Task: Check the percentage active listings of backyard in the last 3 years.
Action: Mouse moved to (990, 212)
Screenshot: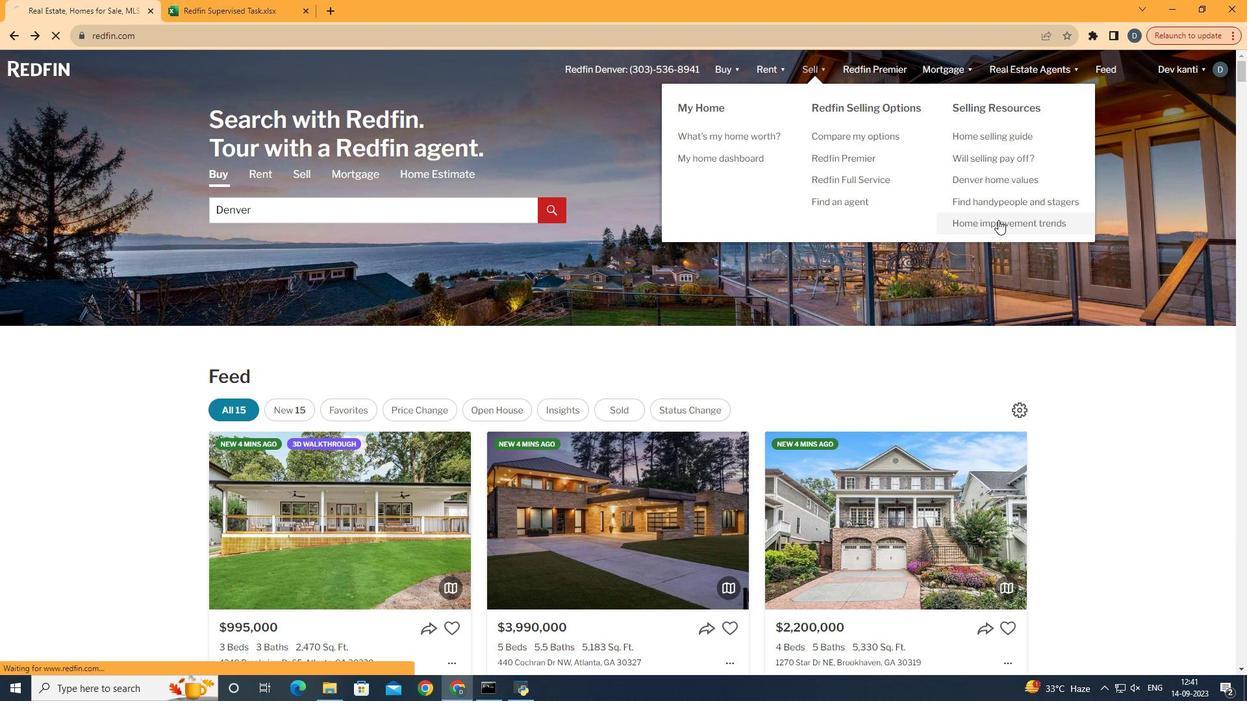 
Action: Mouse pressed left at (990, 212)
Screenshot: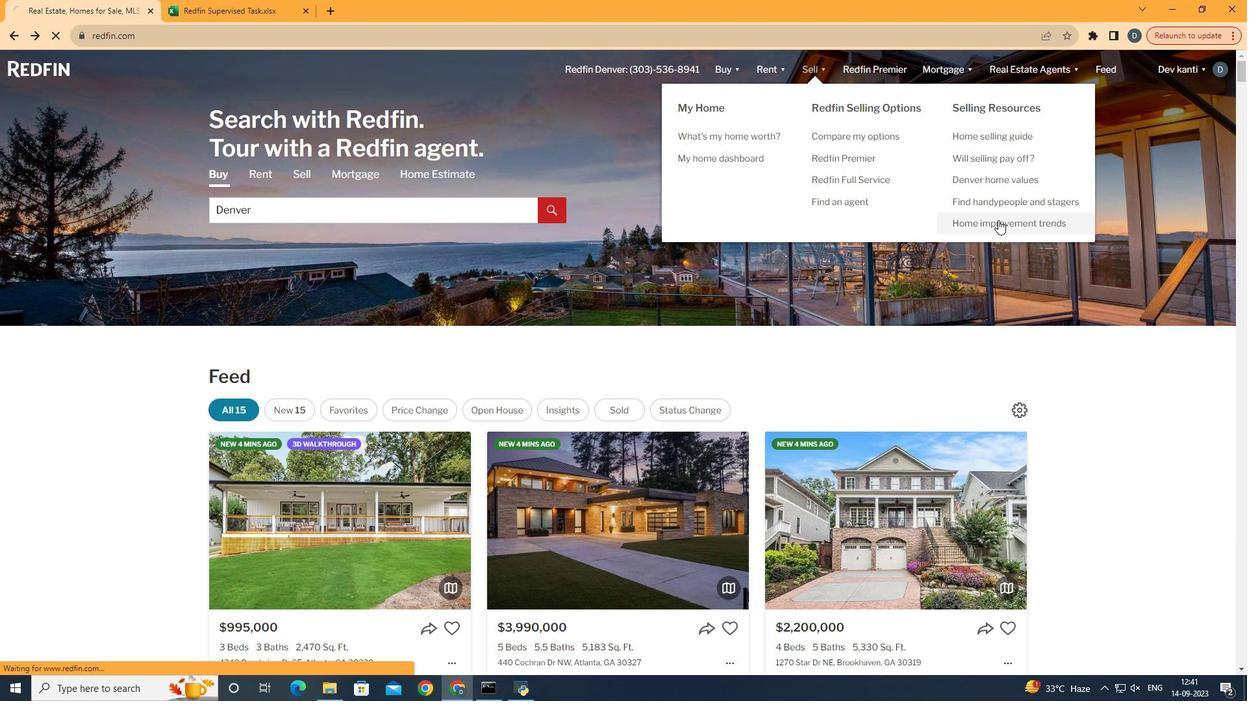 
Action: Mouse moved to (303, 233)
Screenshot: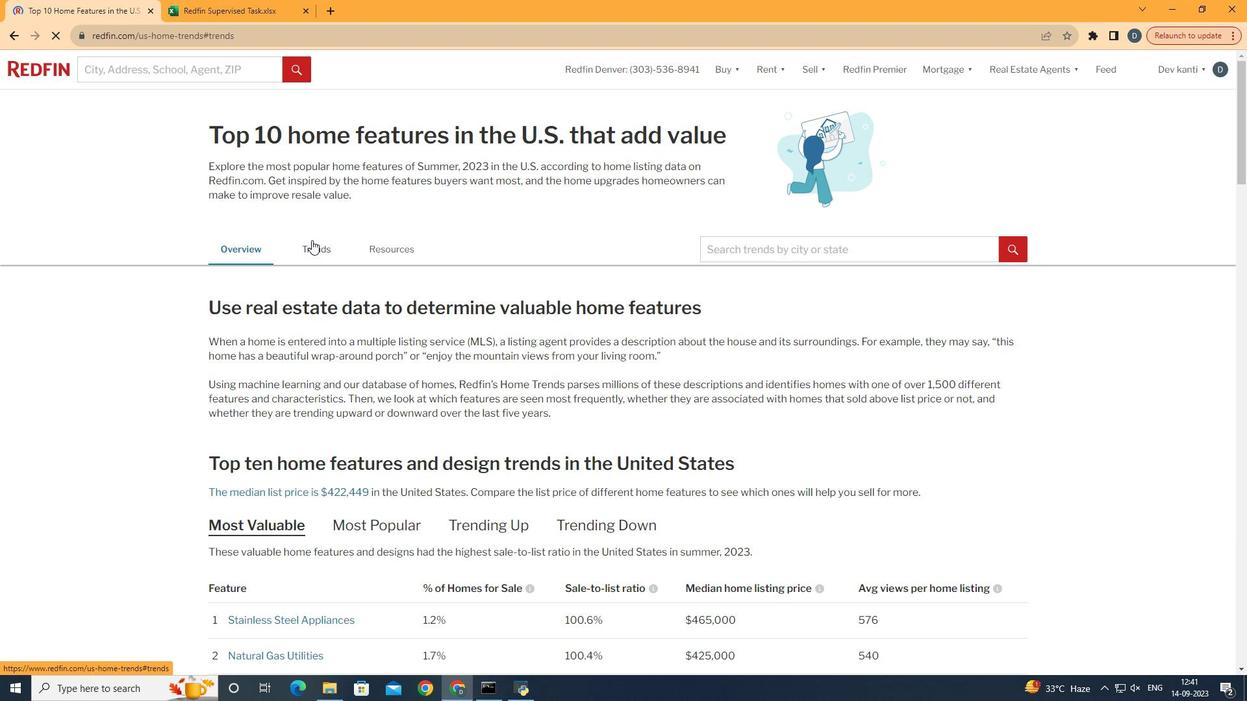 
Action: Mouse pressed left at (303, 233)
Screenshot: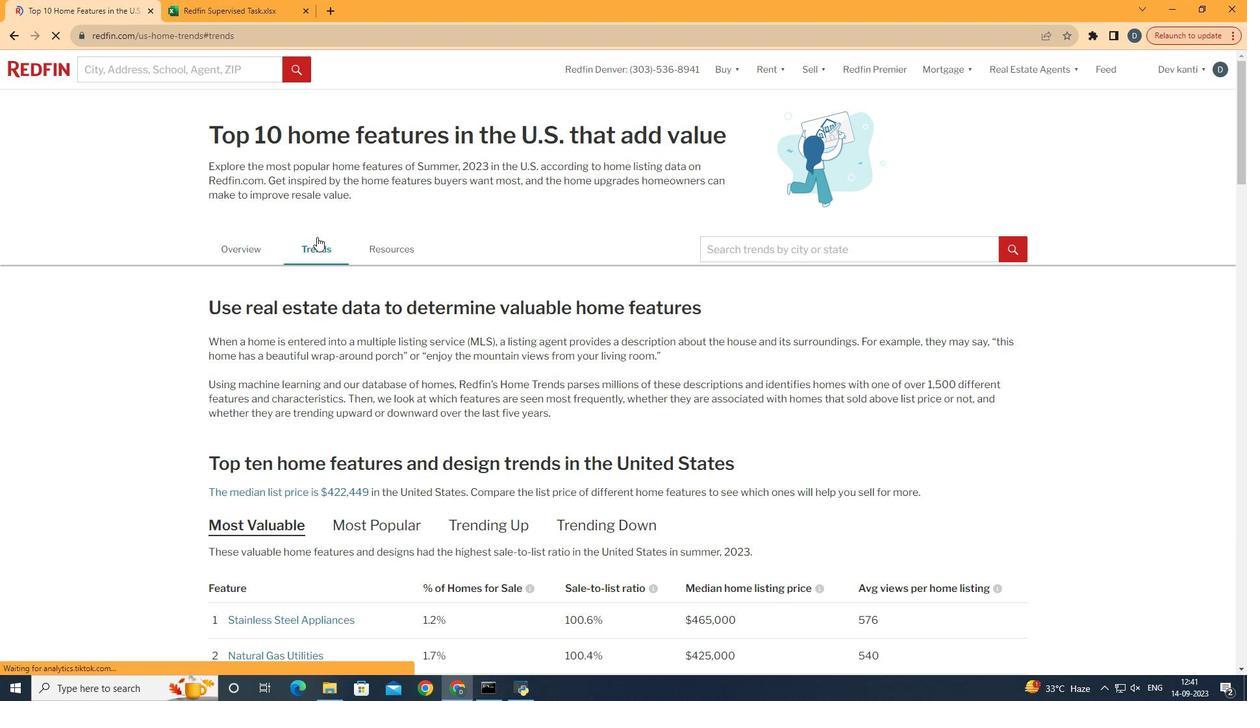 
Action: Mouse moved to (461, 414)
Screenshot: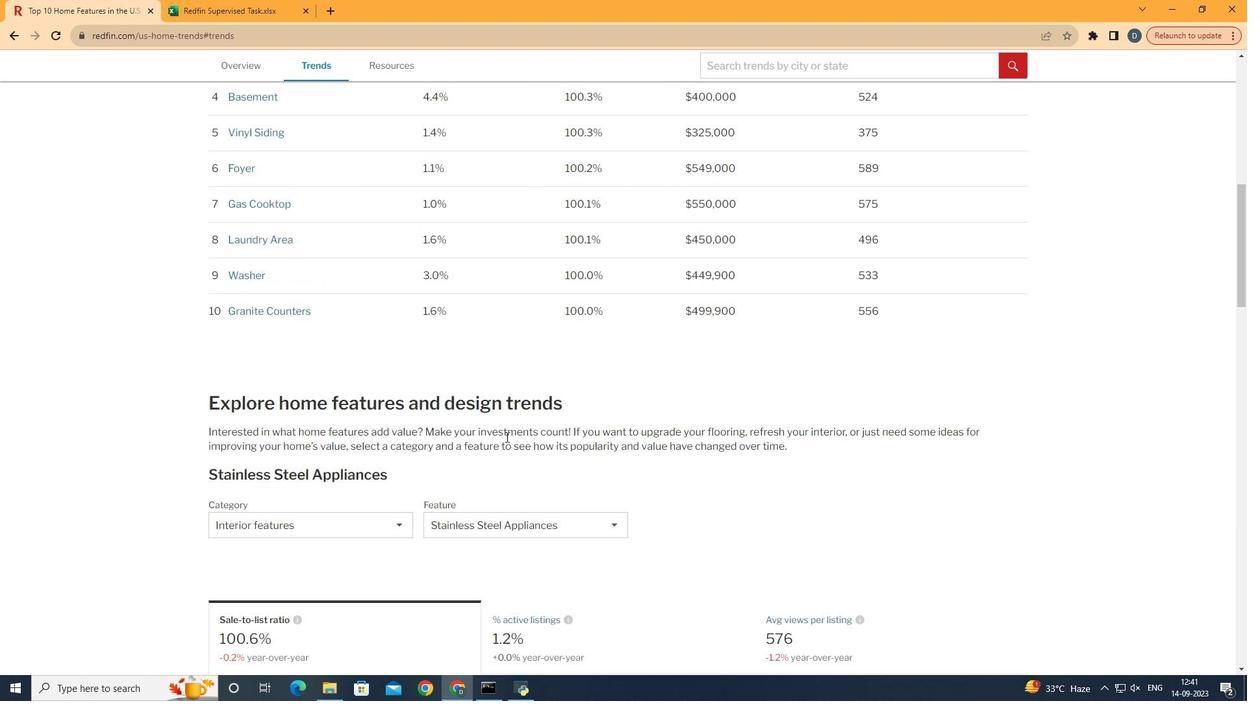 
Action: Mouse scrolled (461, 413) with delta (0, 0)
Screenshot: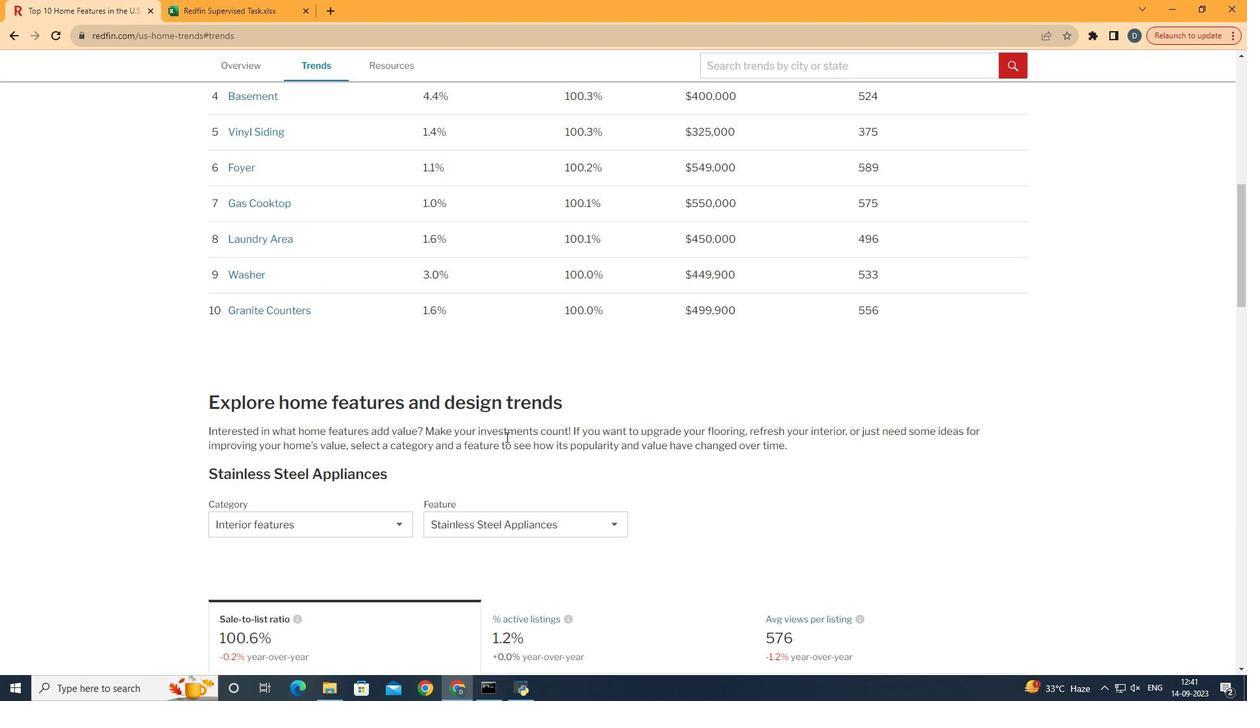 
Action: Mouse moved to (463, 414)
Screenshot: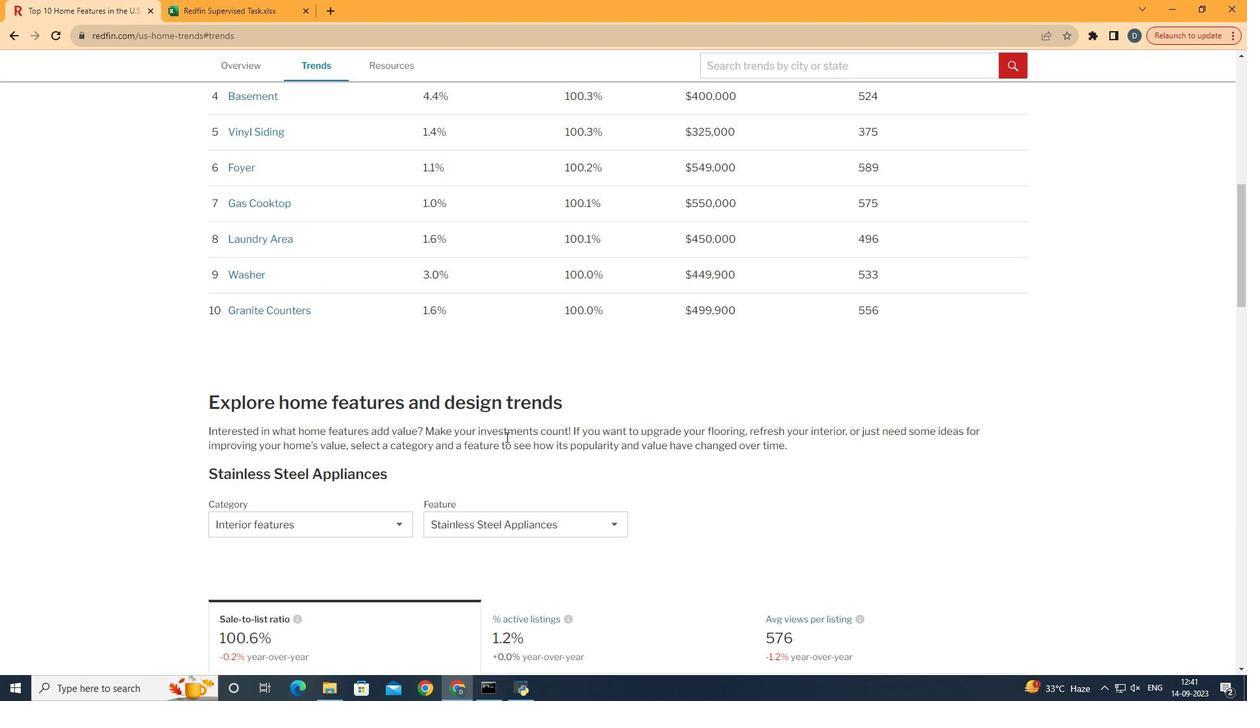 
Action: Mouse scrolled (463, 413) with delta (0, 0)
Screenshot: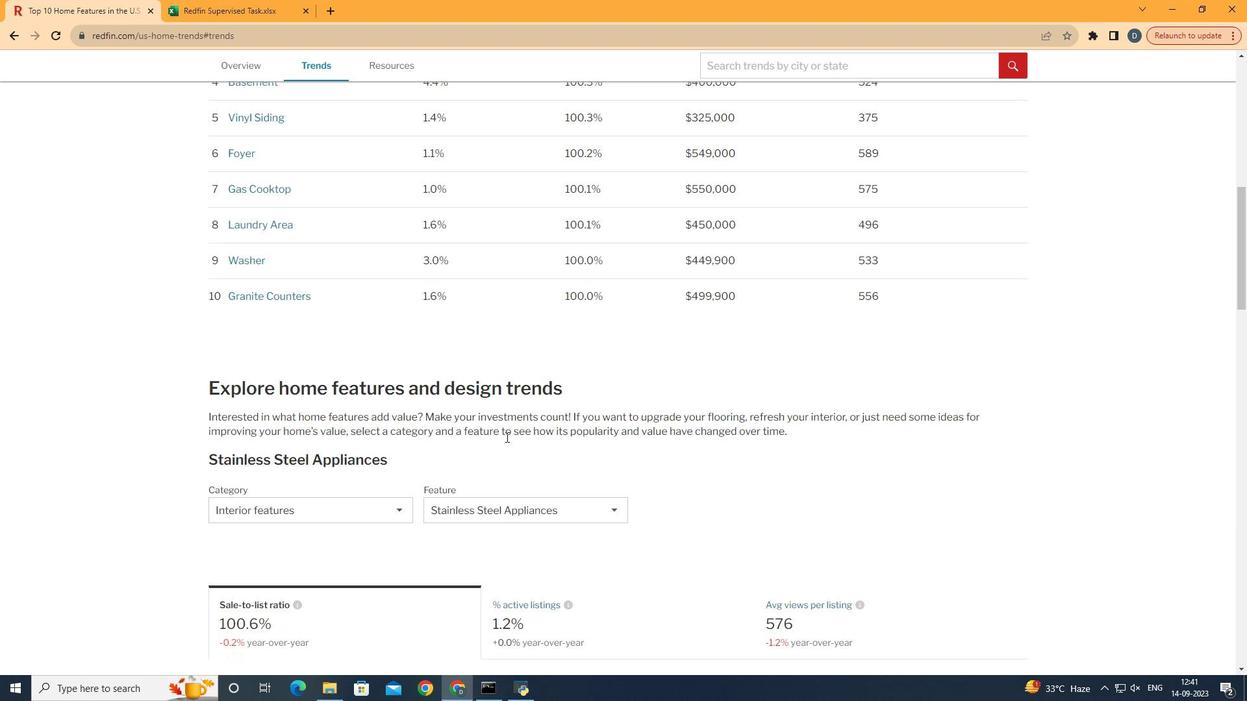 
Action: Mouse moved to (465, 414)
Screenshot: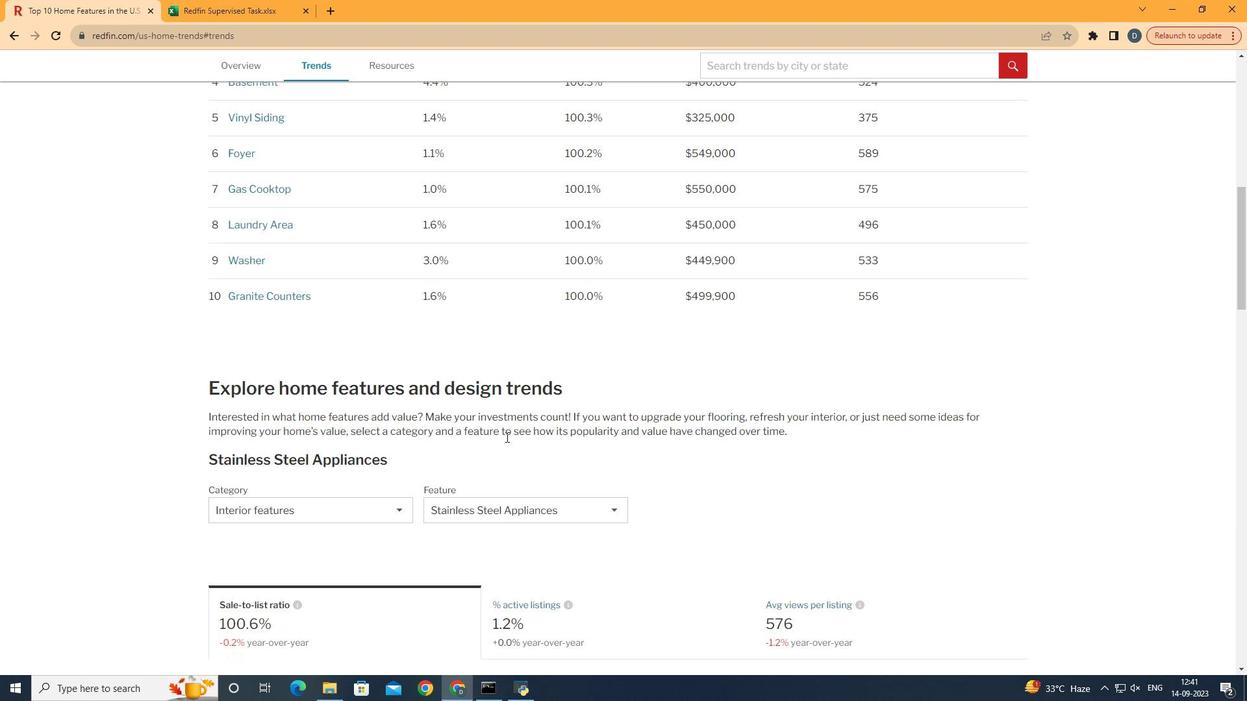 
Action: Mouse scrolled (465, 413) with delta (0, 0)
Screenshot: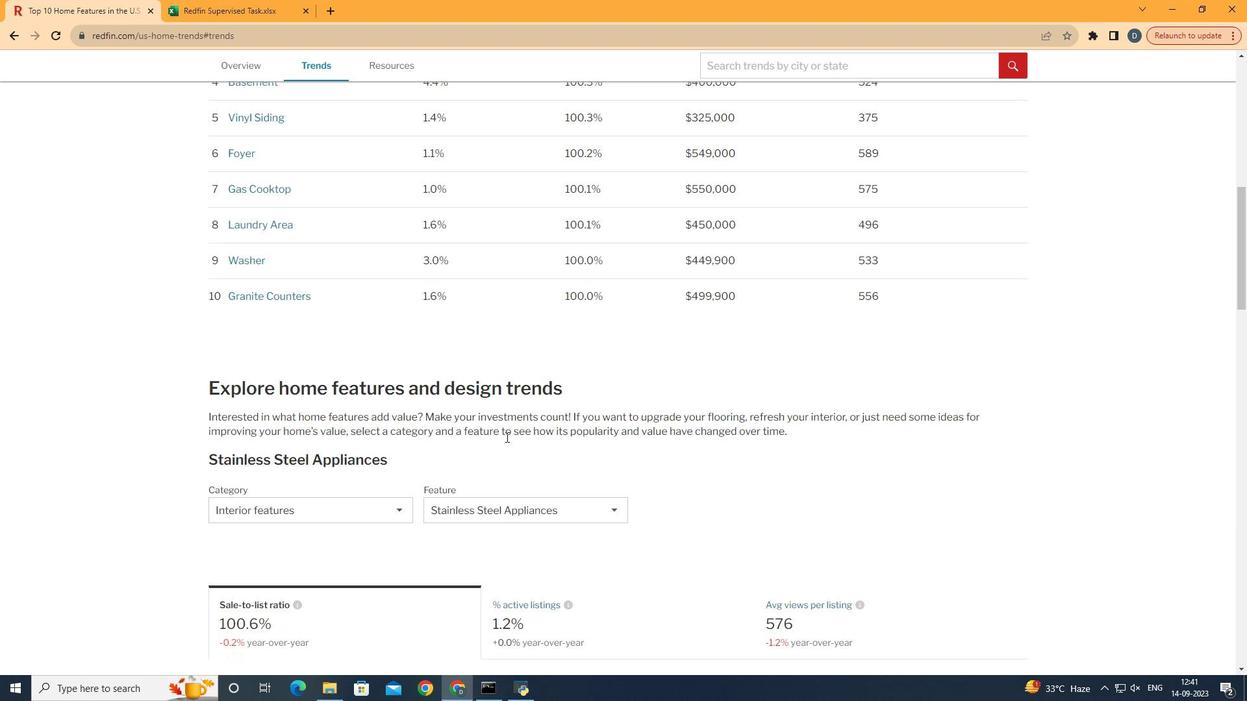 
Action: Mouse moved to (471, 414)
Screenshot: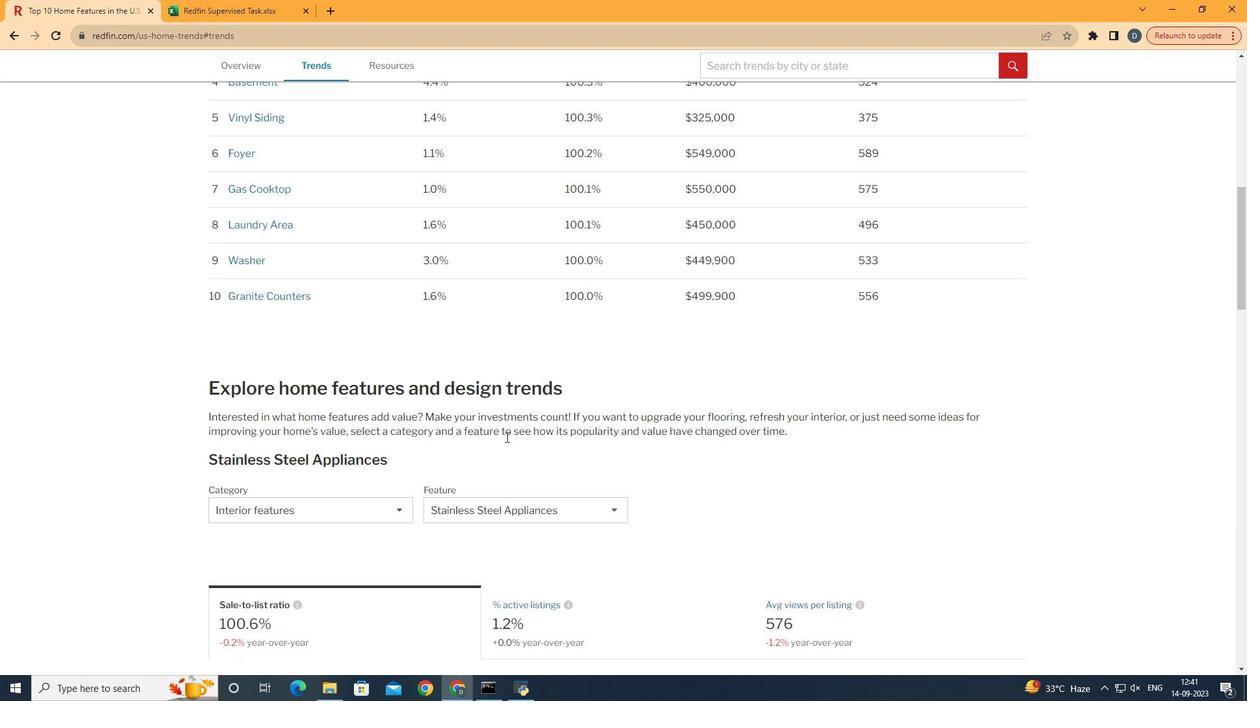 
Action: Mouse scrolled (471, 413) with delta (0, 0)
Screenshot: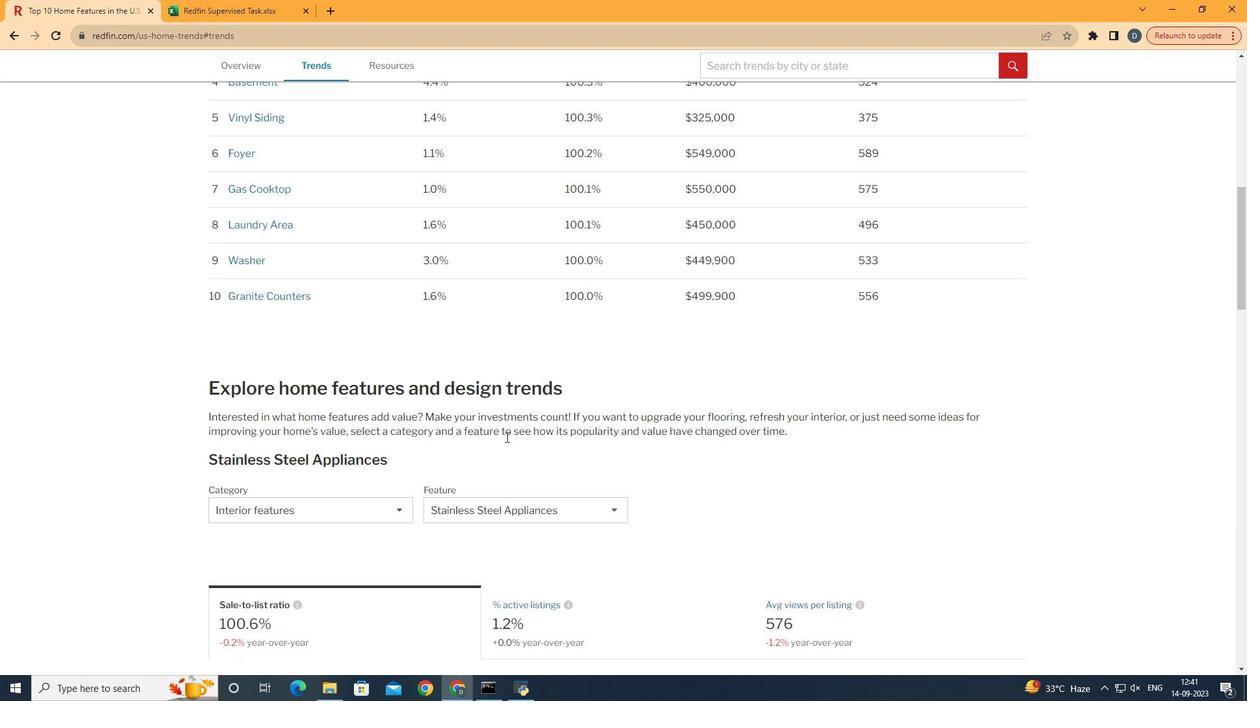 
Action: Mouse moved to (498, 429)
Screenshot: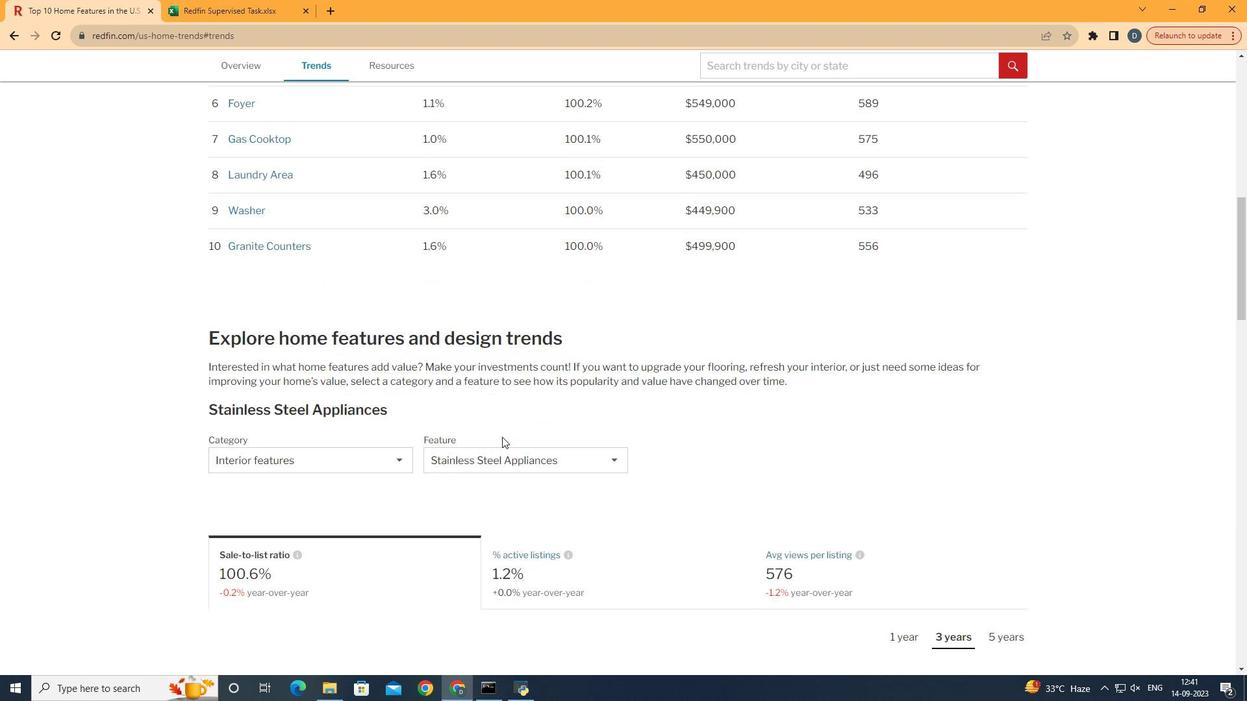 
Action: Mouse scrolled (498, 428) with delta (0, 0)
Screenshot: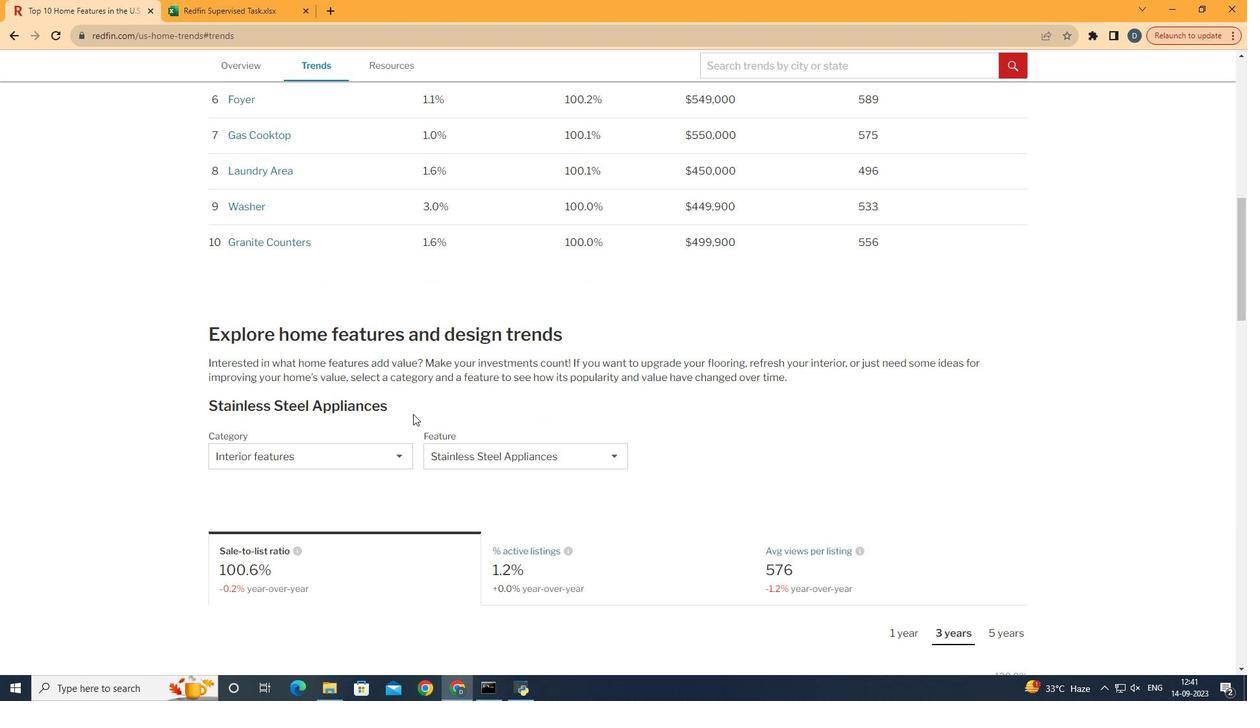 
Action: Mouse moved to (405, 406)
Screenshot: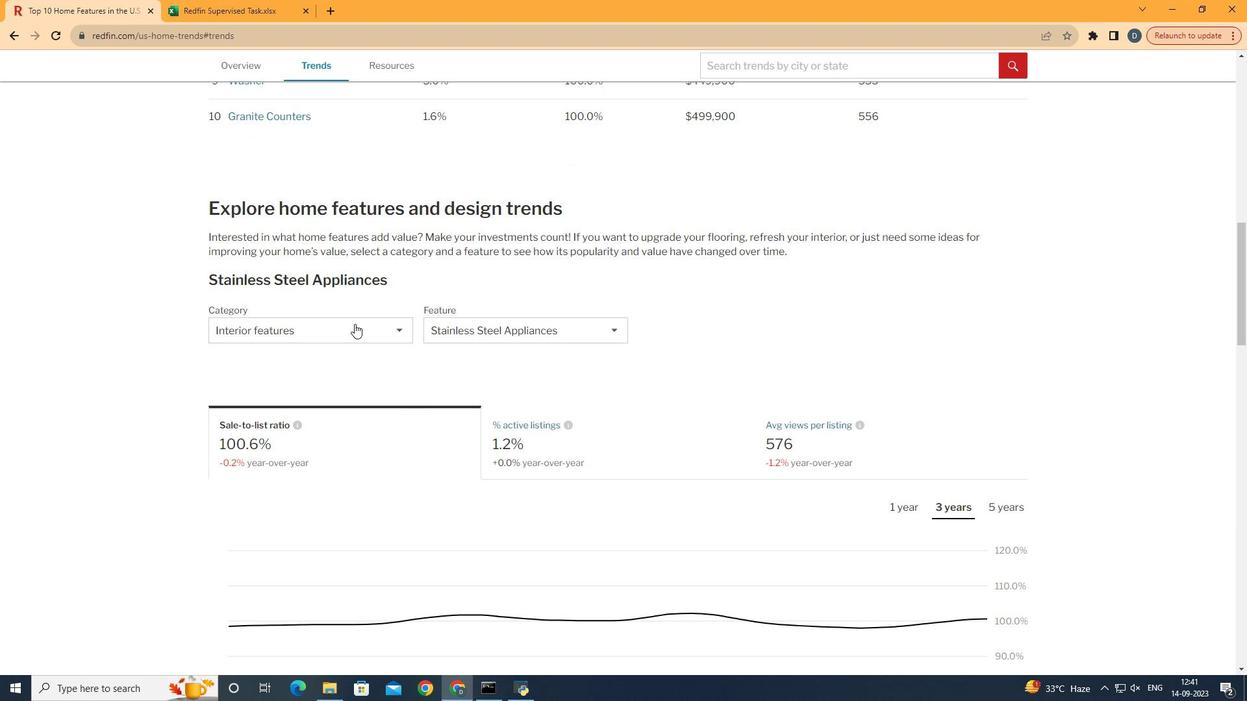 
Action: Mouse scrolled (405, 406) with delta (0, 0)
Screenshot: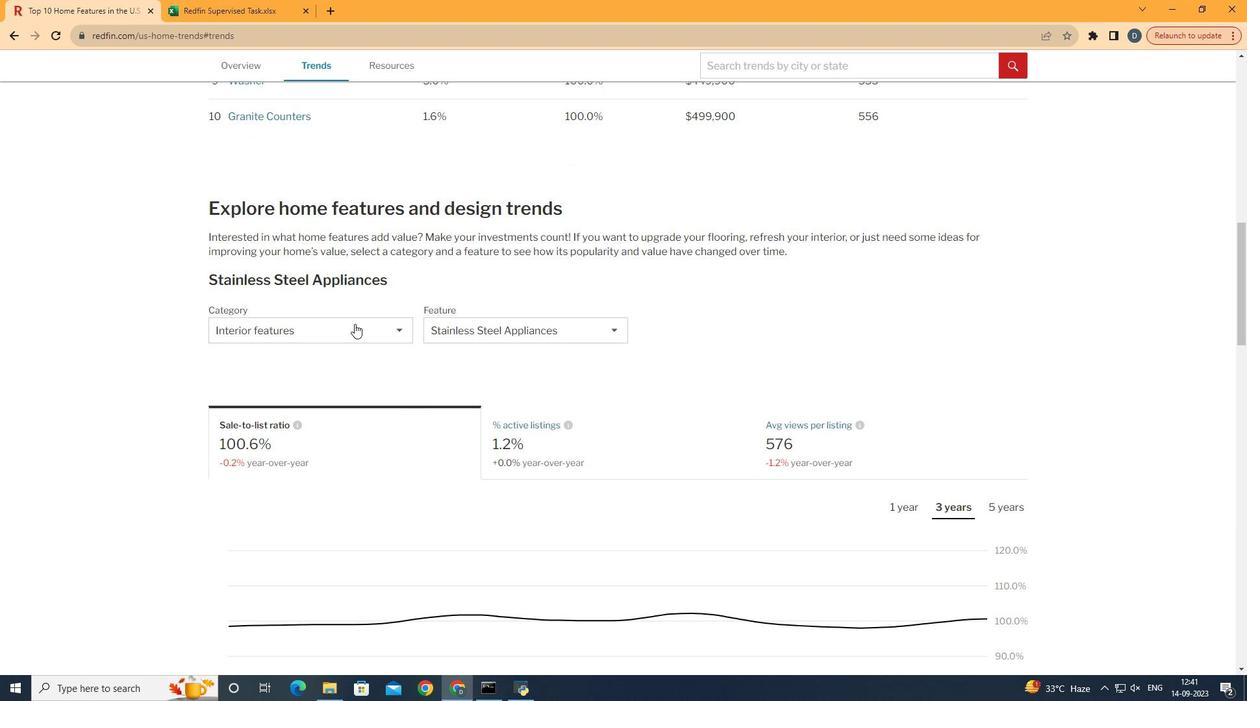 
Action: Mouse scrolled (405, 406) with delta (0, 0)
Screenshot: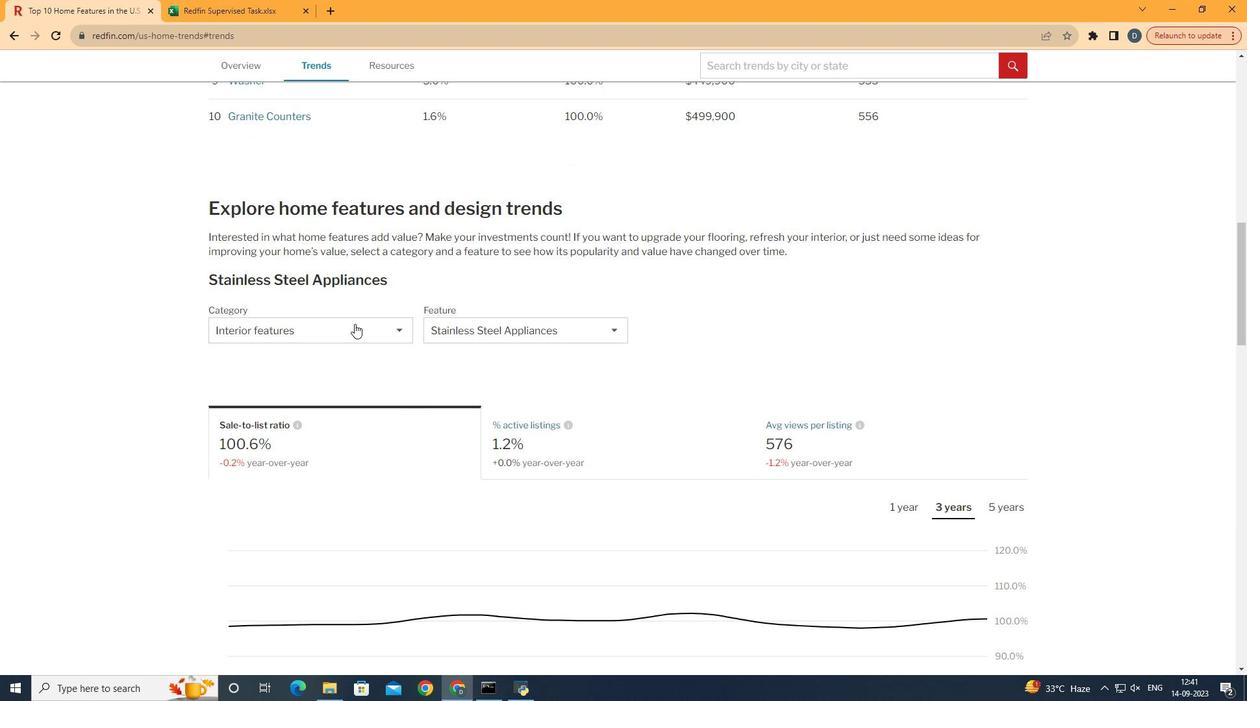 
Action: Mouse moved to (346, 316)
Screenshot: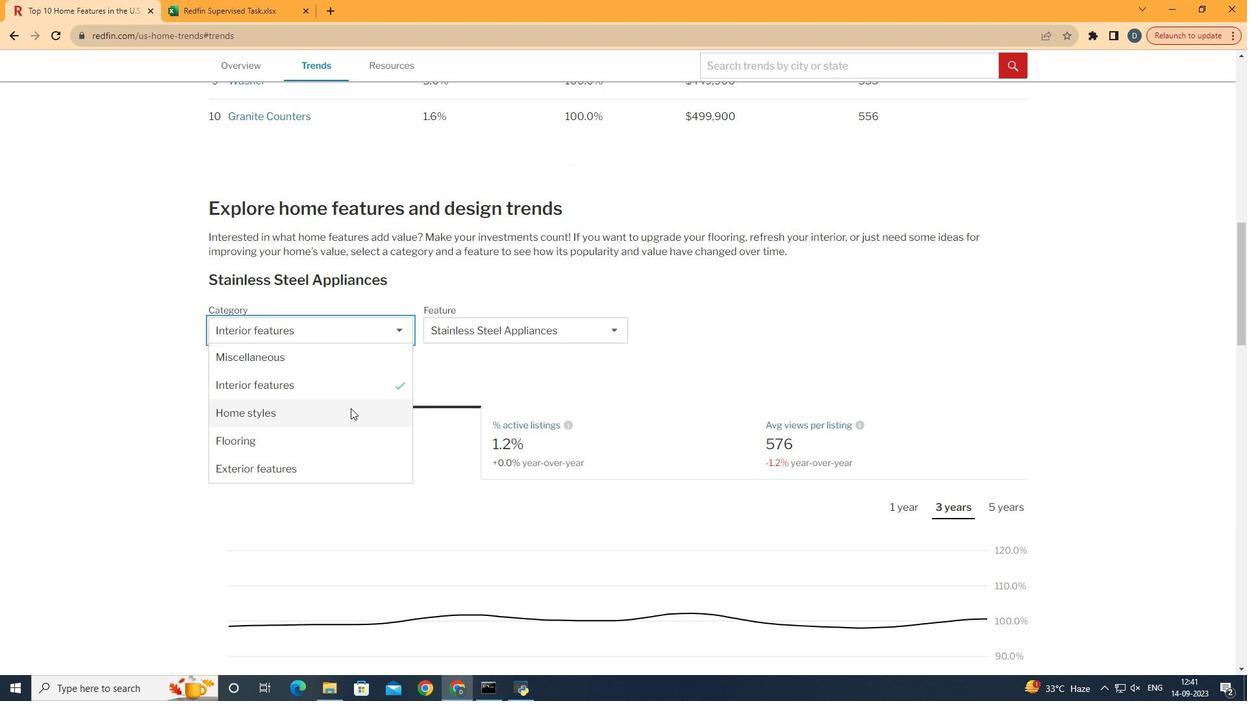 
Action: Mouse pressed left at (346, 316)
Screenshot: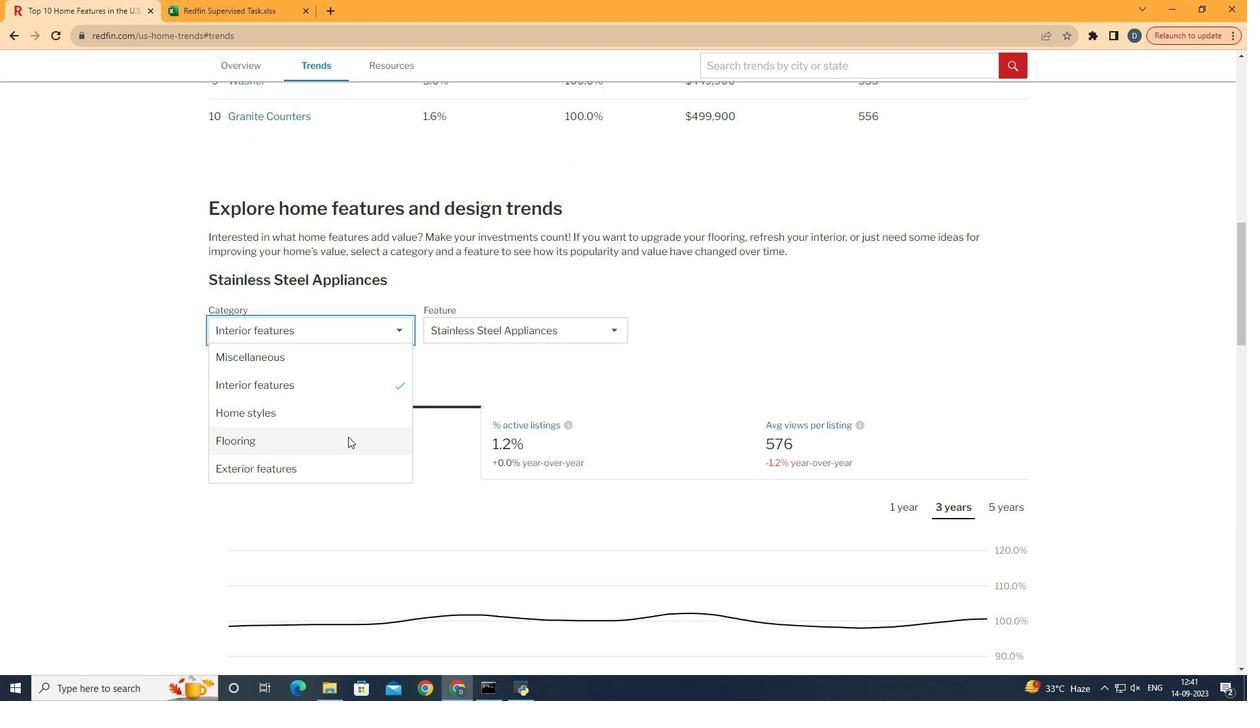
Action: Mouse moved to (341, 455)
Screenshot: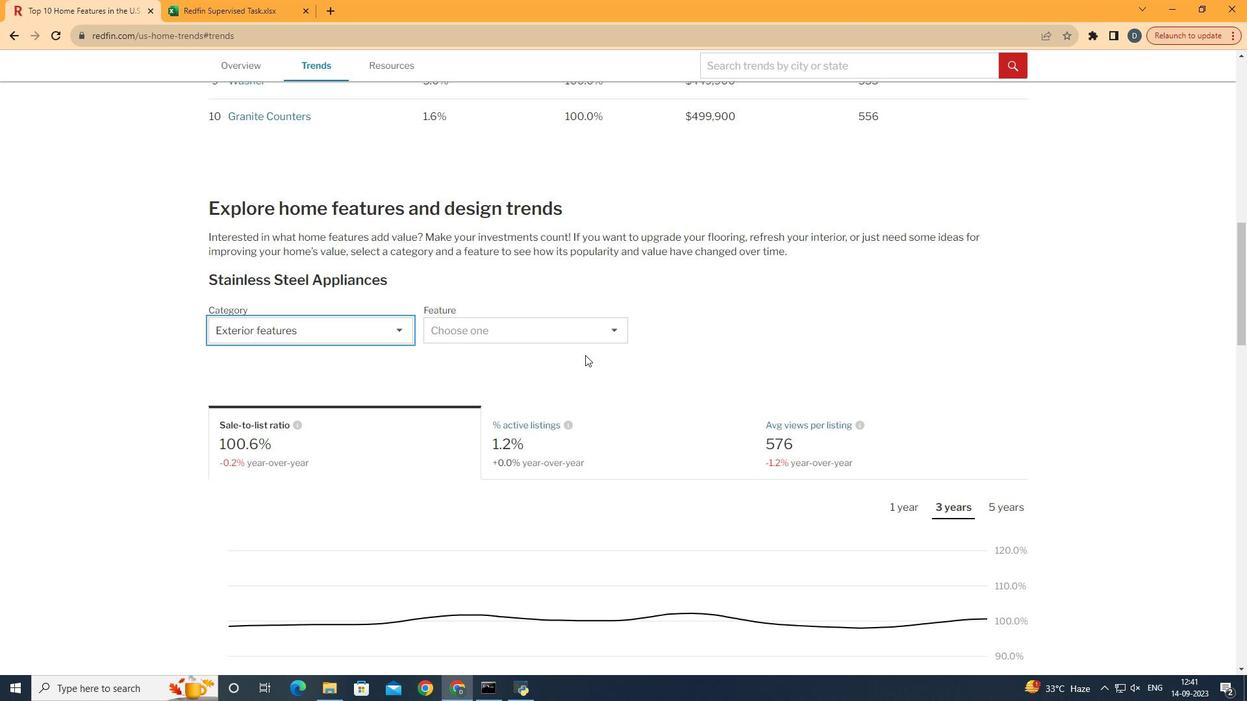 
Action: Mouse pressed left at (341, 455)
Screenshot: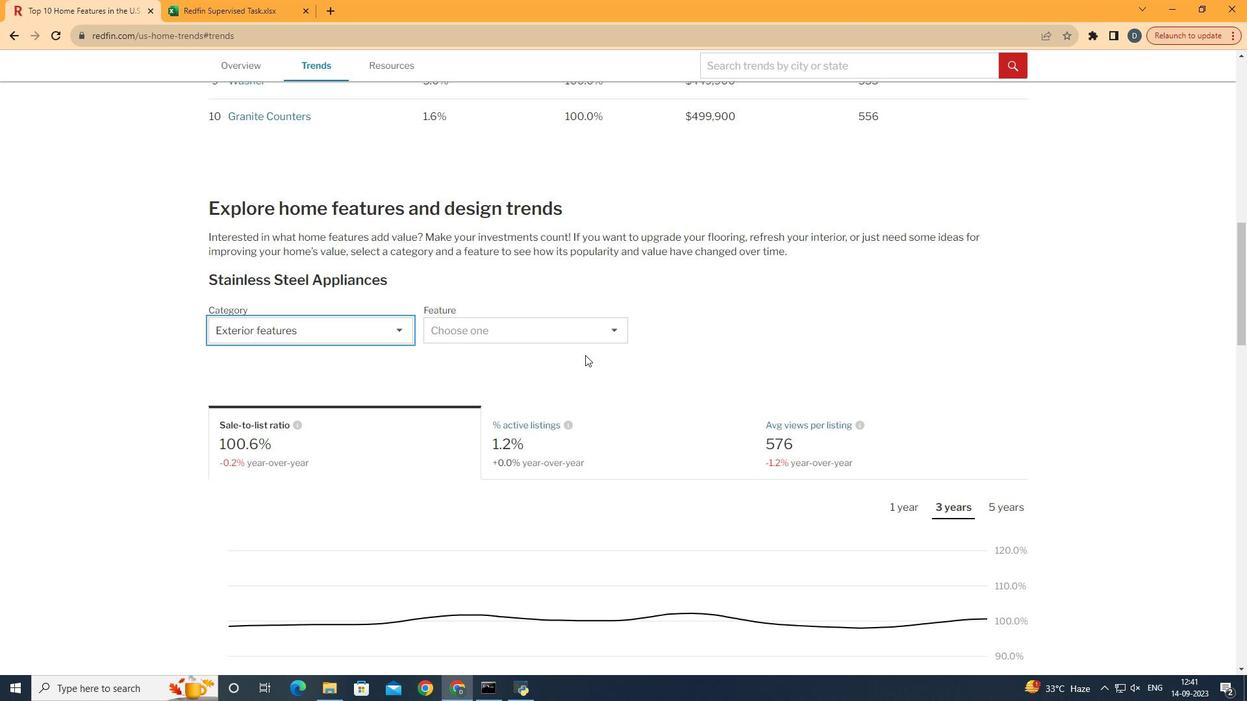 
Action: Mouse moved to (586, 324)
Screenshot: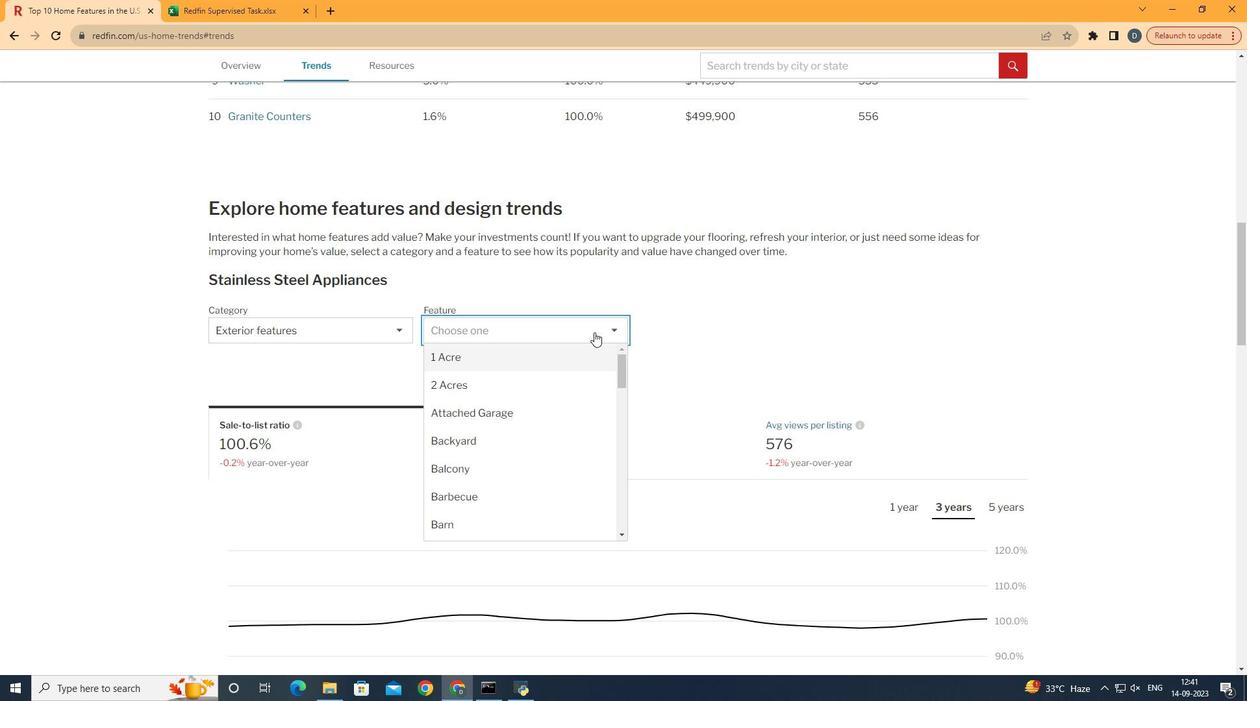 
Action: Mouse pressed left at (586, 324)
Screenshot: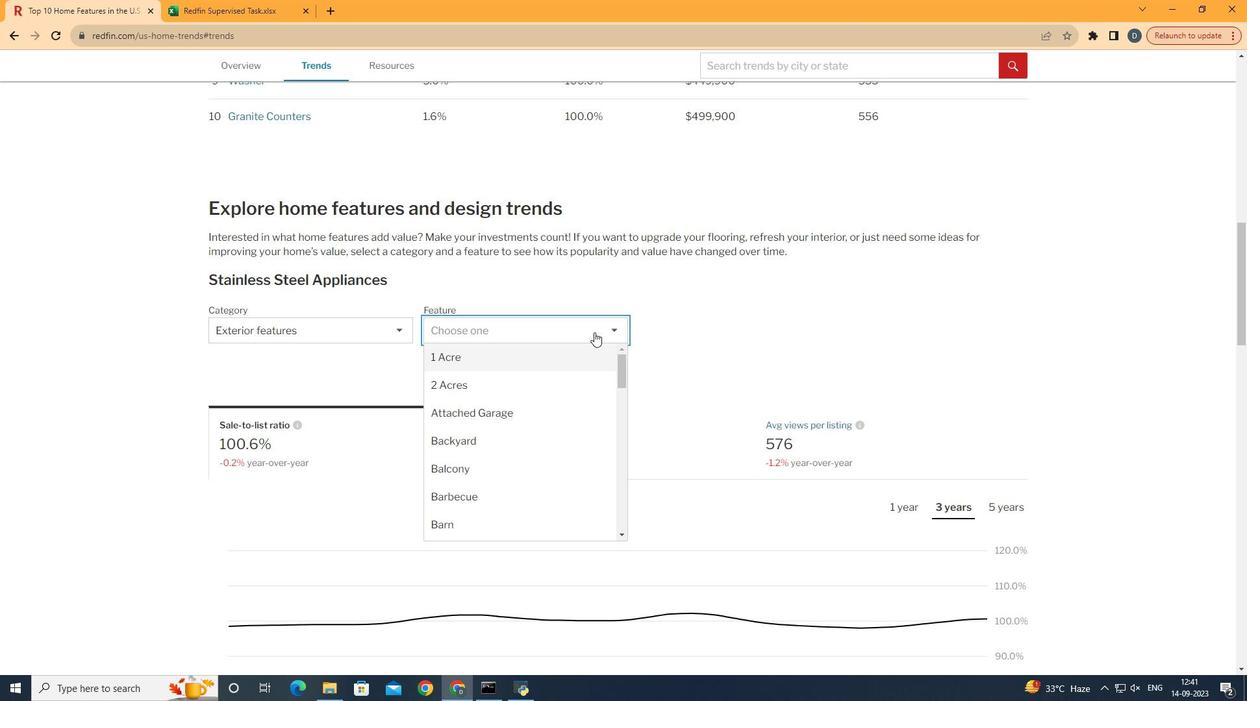 
Action: Mouse moved to (521, 440)
Screenshot: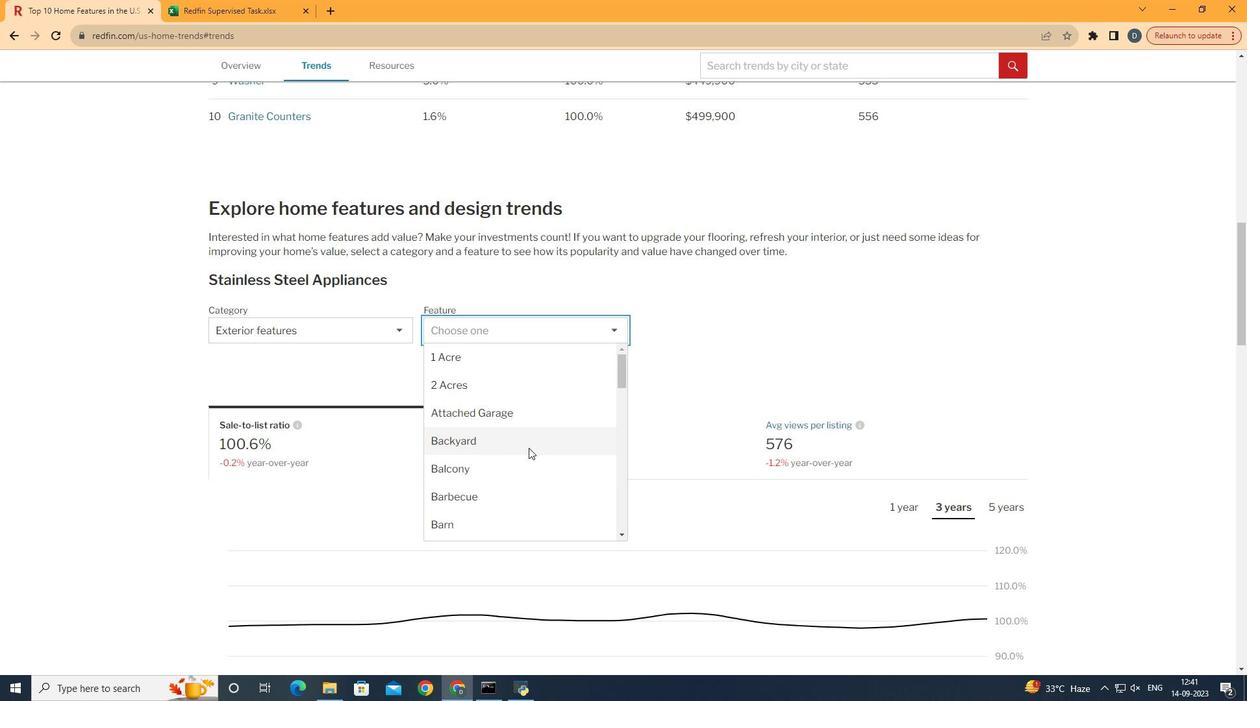 
Action: Mouse pressed left at (521, 440)
Screenshot: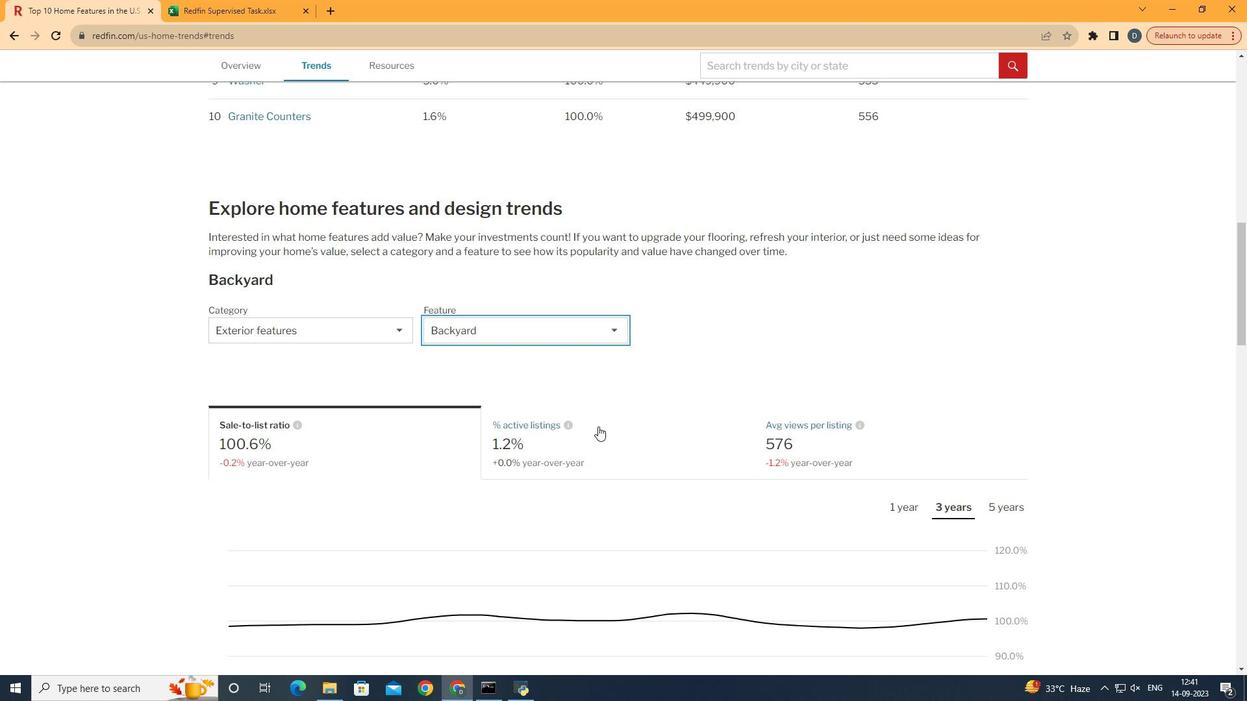 
Action: Mouse moved to (587, 434)
Screenshot: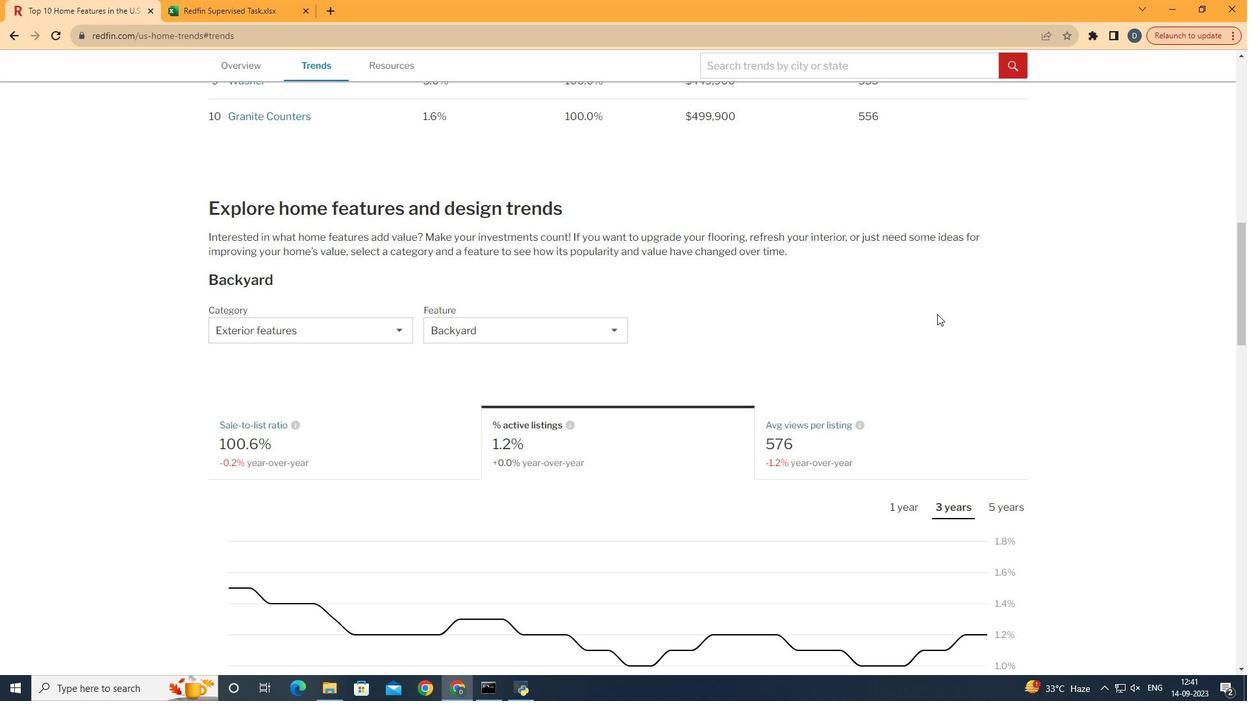 
Action: Mouse pressed left at (587, 434)
Screenshot: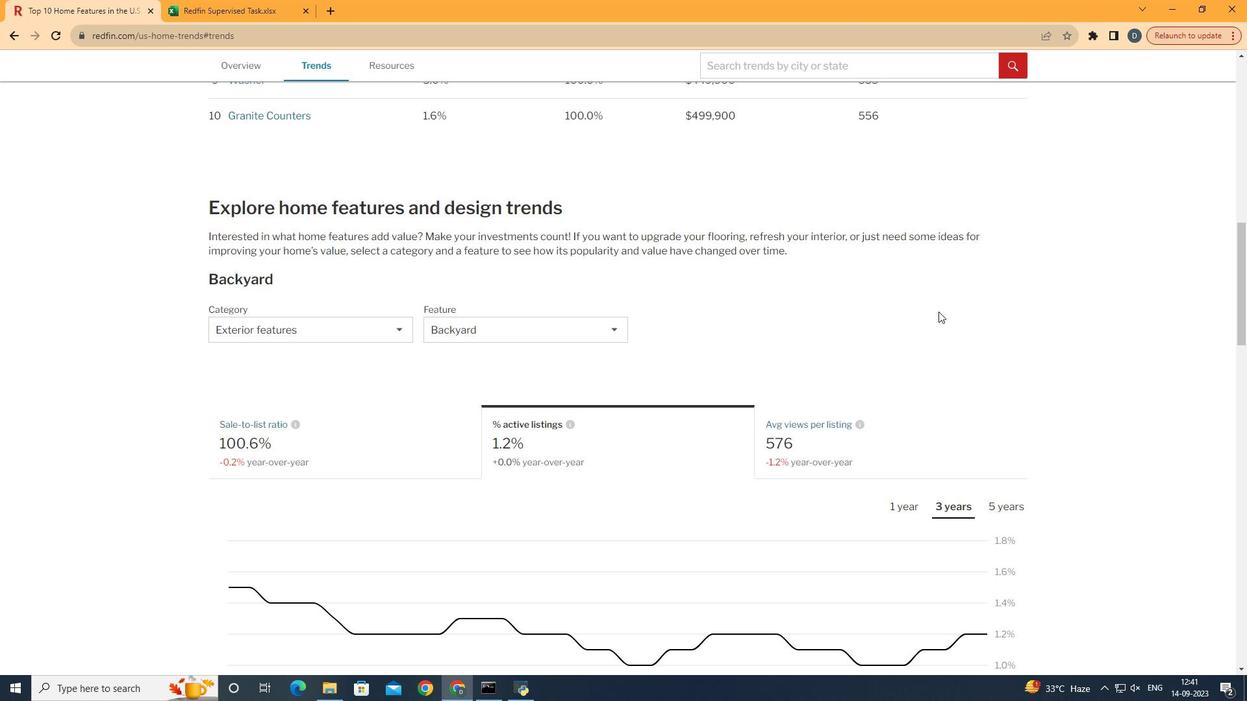 
Action: Mouse moved to (931, 304)
Screenshot: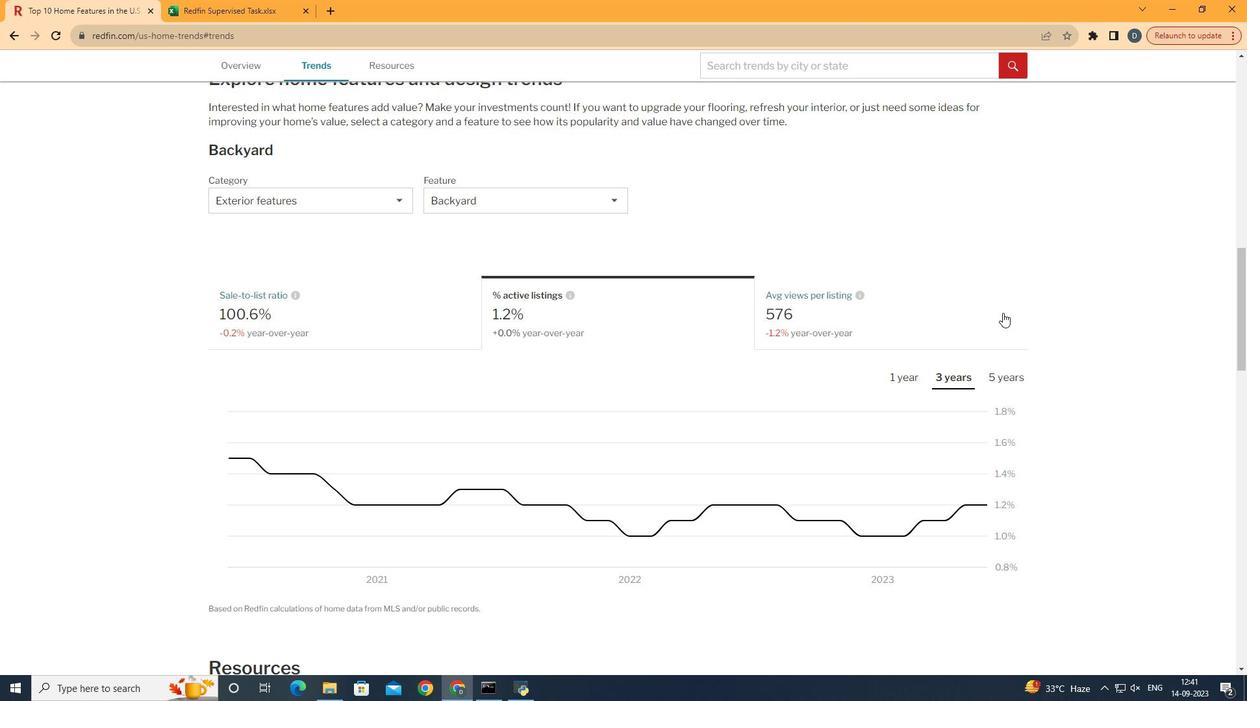 
Action: Mouse scrolled (931, 303) with delta (0, 0)
Screenshot: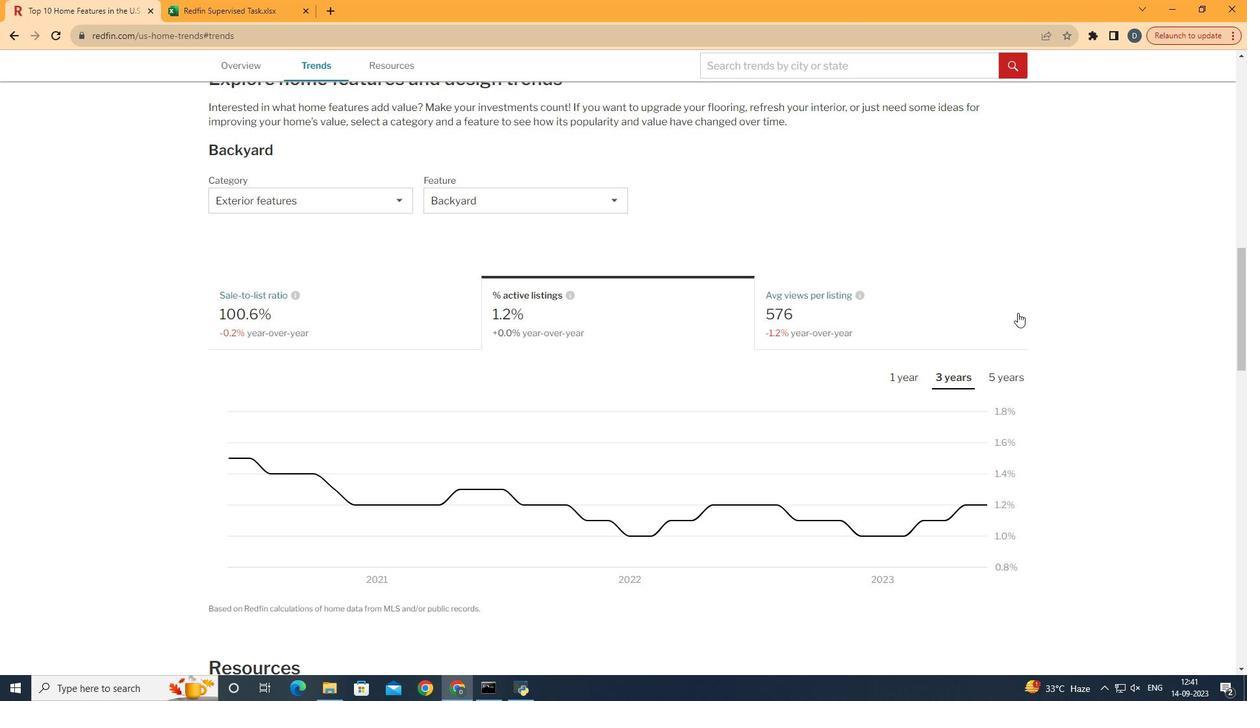 
Action: Mouse scrolled (931, 303) with delta (0, 0)
Screenshot: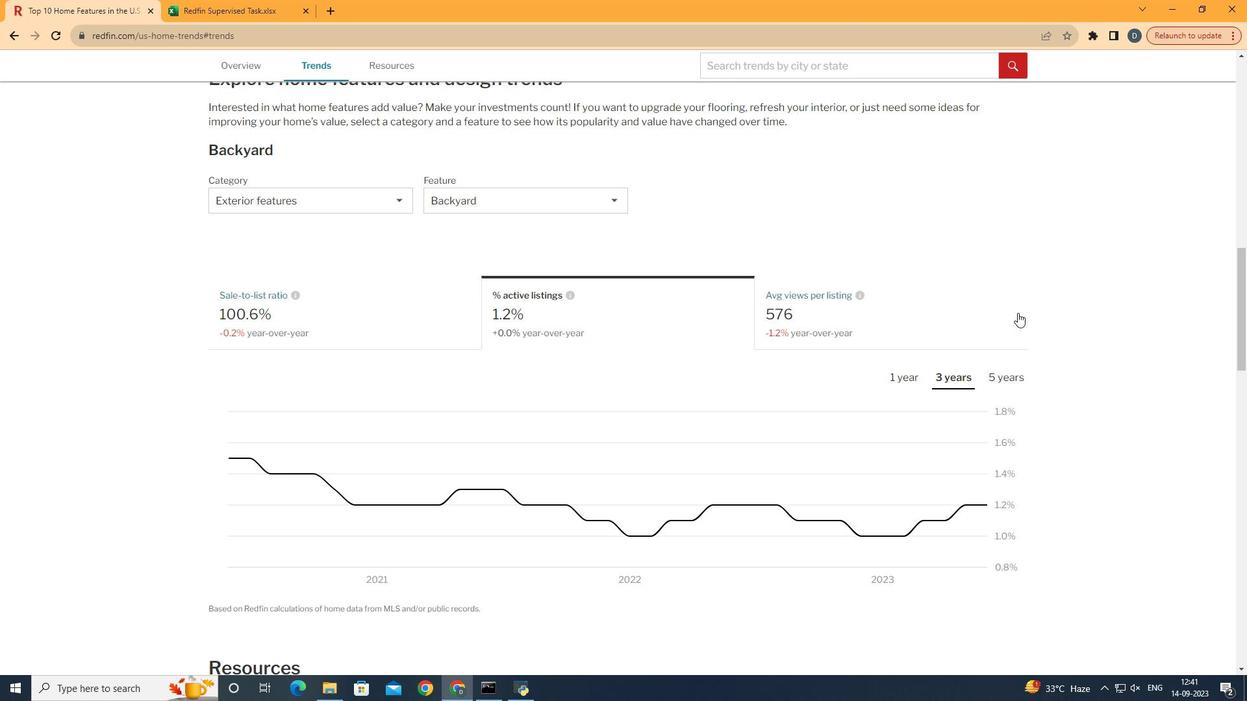 
Action: Mouse moved to (960, 376)
Screenshot: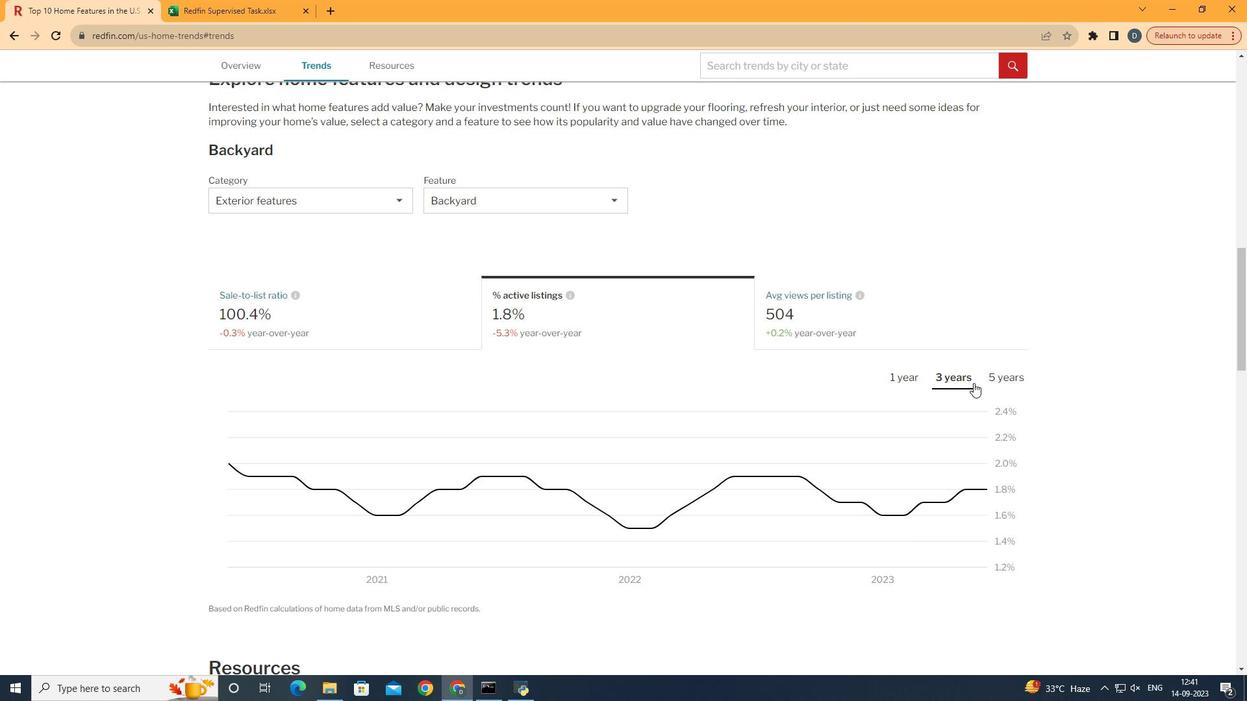 
Action: Mouse pressed left at (960, 376)
Screenshot: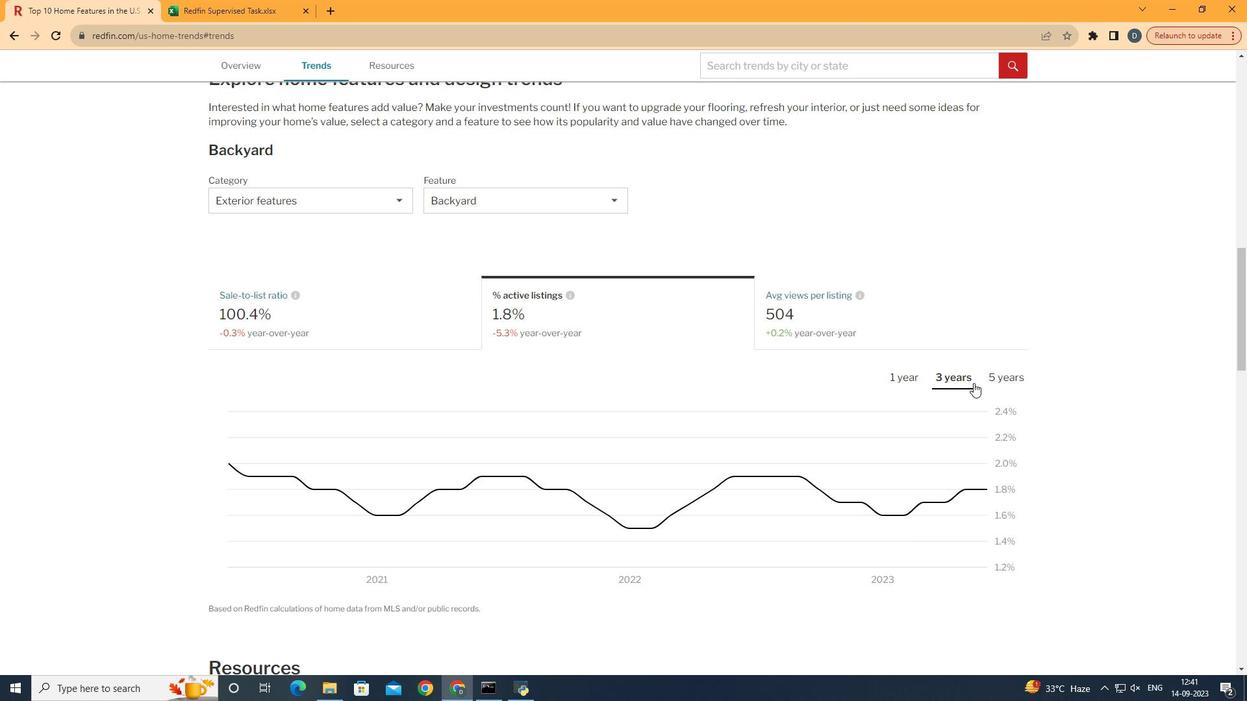 
Action: Mouse moved to (966, 375)
Screenshot: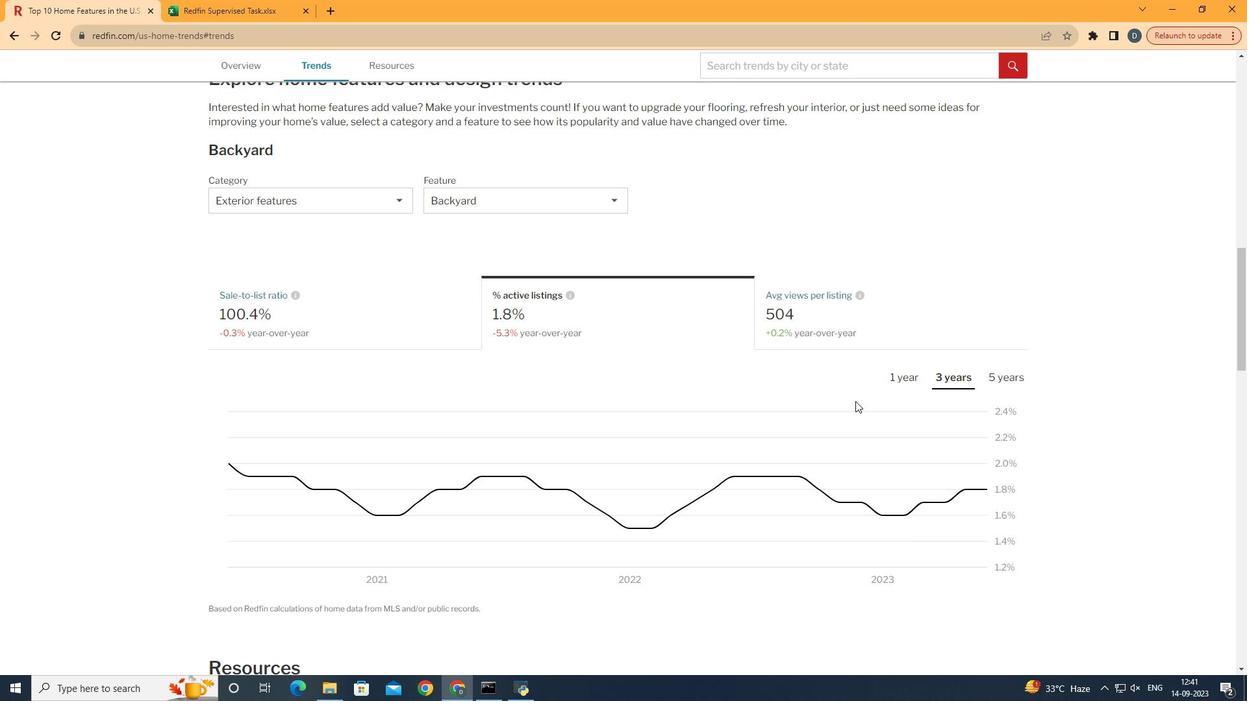
